 Task: Enable the video filter "Ball video filter" for transcode stream output.
Action: Mouse moved to (130, 17)
Screenshot: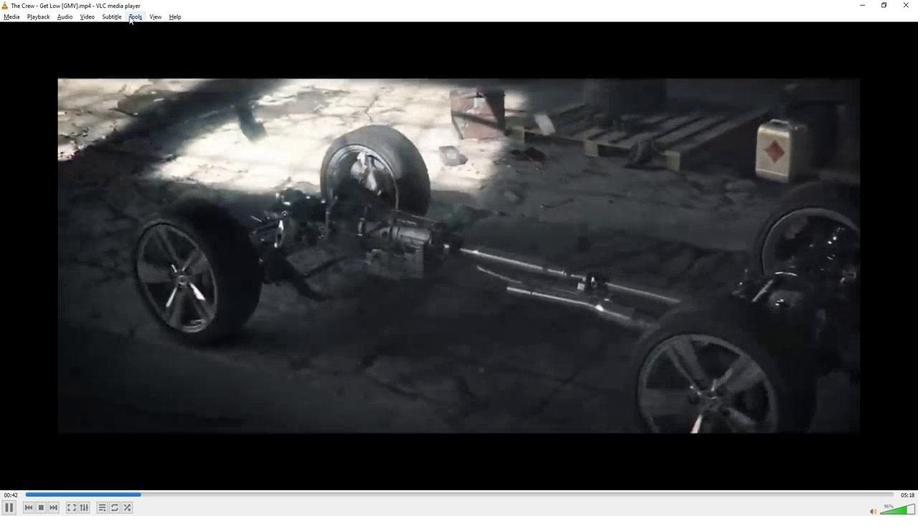 
Action: Mouse pressed left at (130, 17)
Screenshot: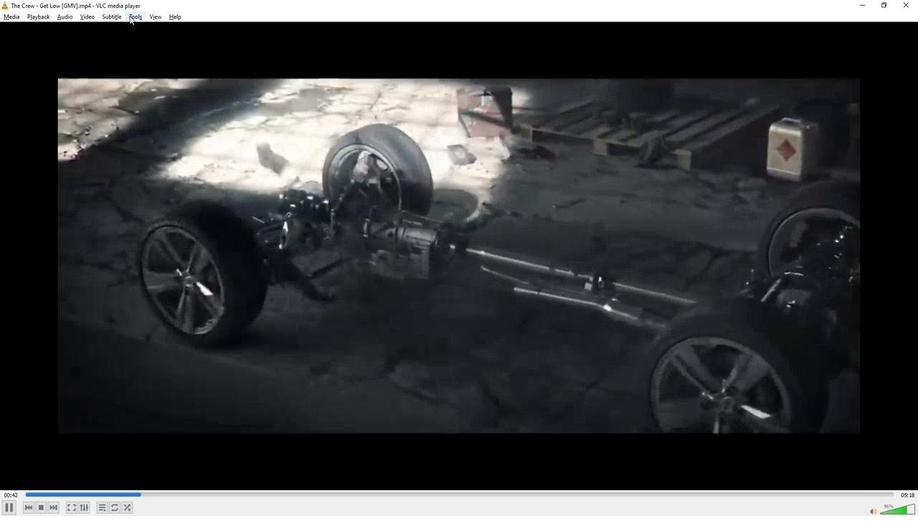 
Action: Mouse moved to (152, 134)
Screenshot: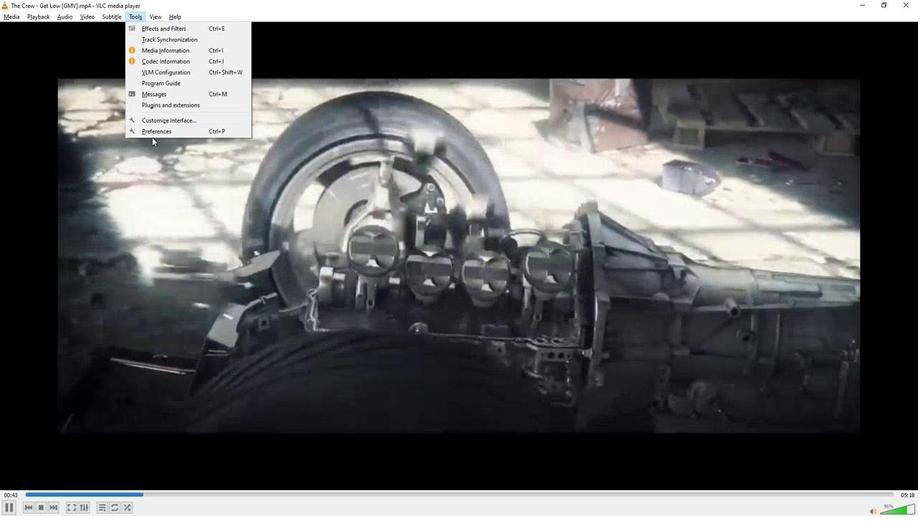 
Action: Mouse pressed left at (152, 134)
Screenshot: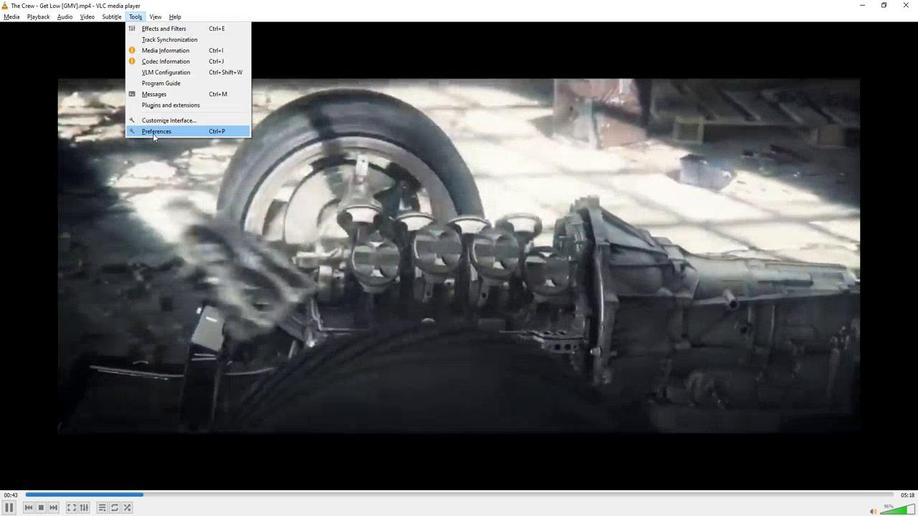 
Action: Mouse moved to (267, 389)
Screenshot: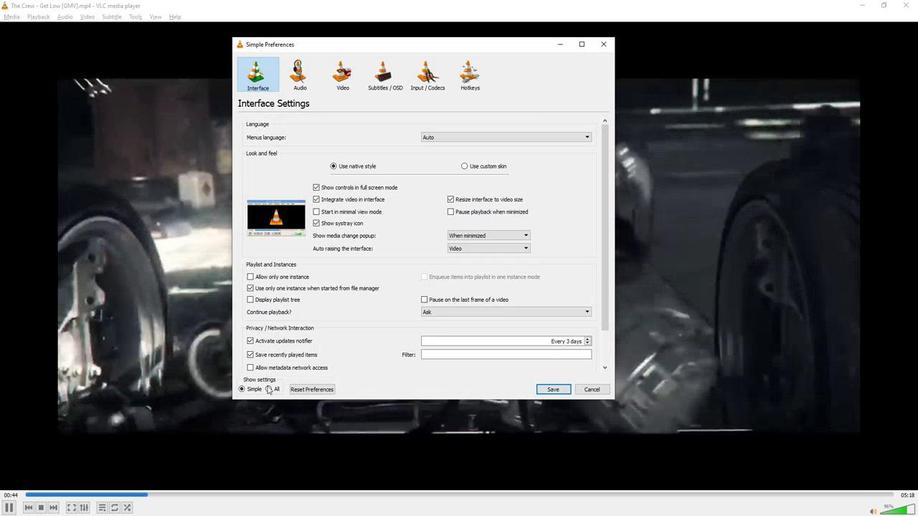 
Action: Mouse pressed left at (267, 389)
Screenshot: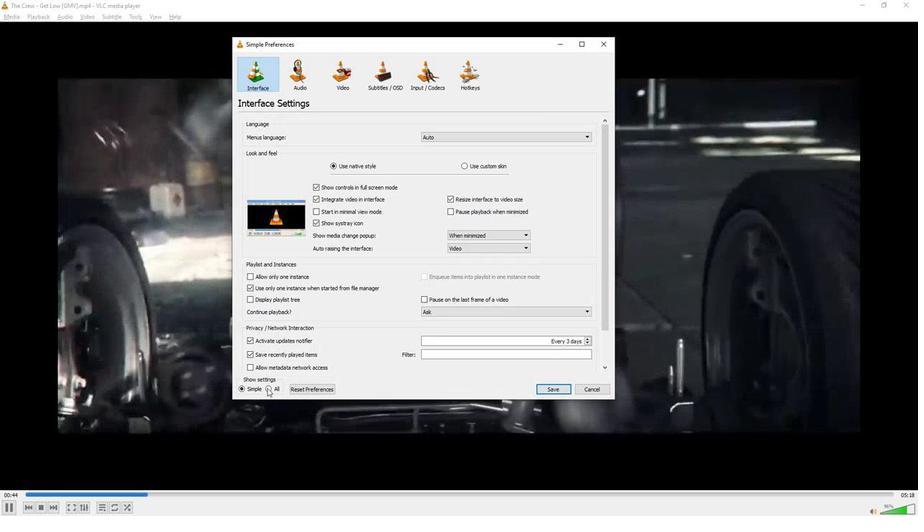 
Action: Mouse moved to (273, 328)
Screenshot: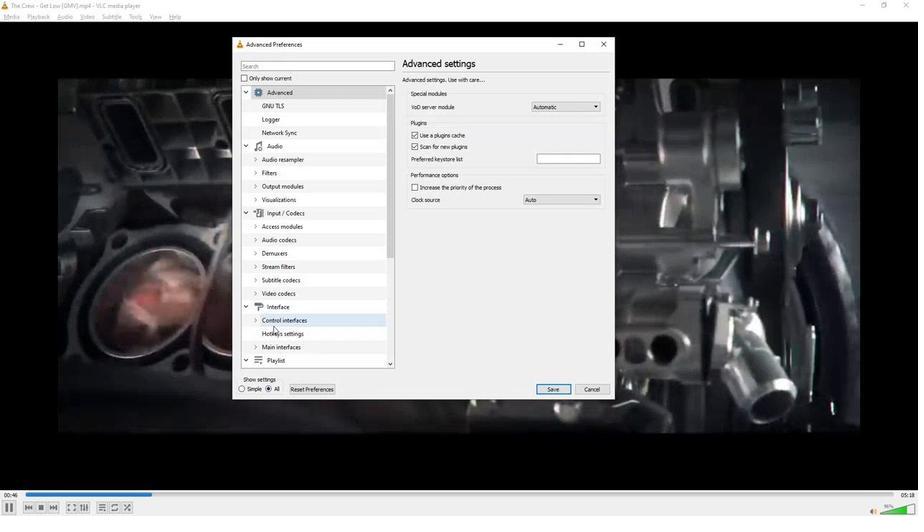 
Action: Mouse scrolled (273, 327) with delta (0, 0)
Screenshot: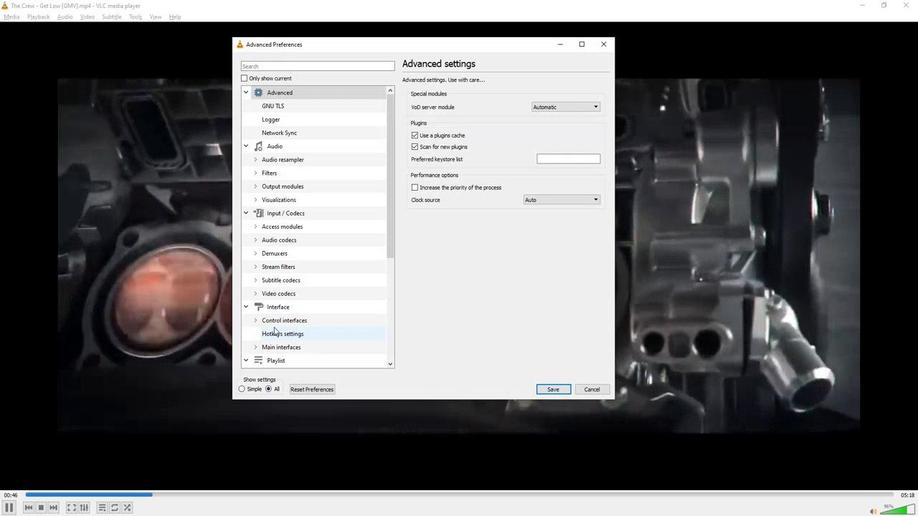 
Action: Mouse scrolled (273, 327) with delta (0, 0)
Screenshot: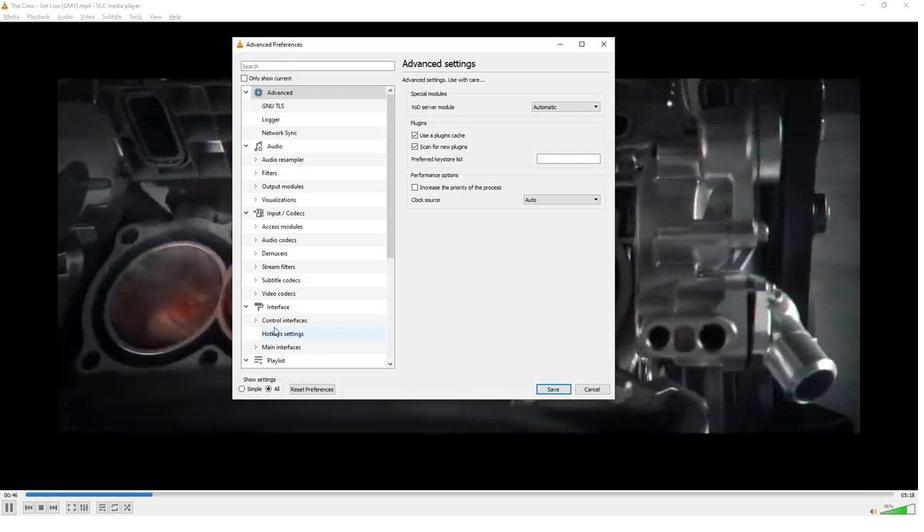 
Action: Mouse scrolled (273, 327) with delta (0, 0)
Screenshot: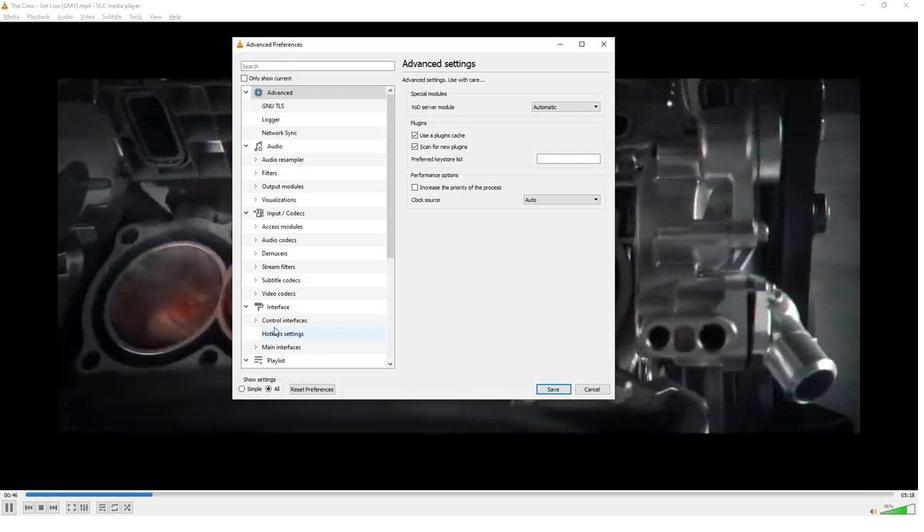 
Action: Mouse scrolled (273, 327) with delta (0, 0)
Screenshot: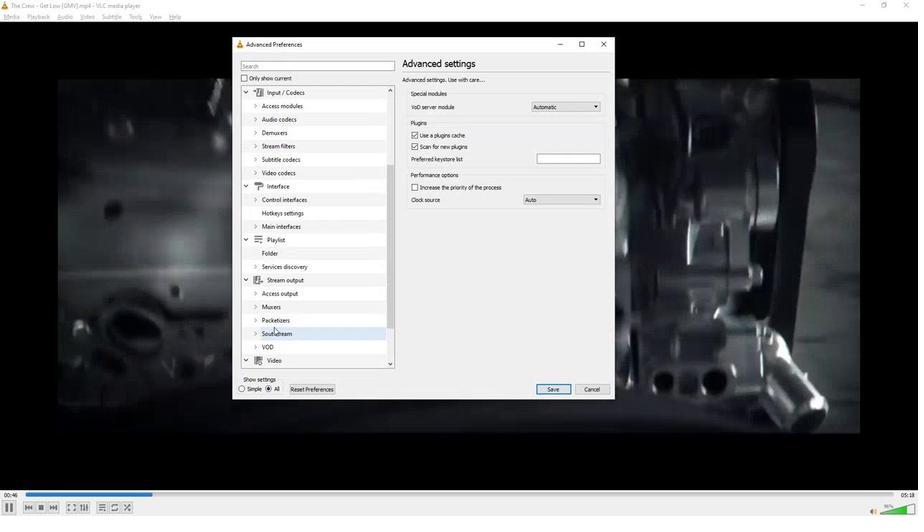 
Action: Mouse scrolled (273, 327) with delta (0, 0)
Screenshot: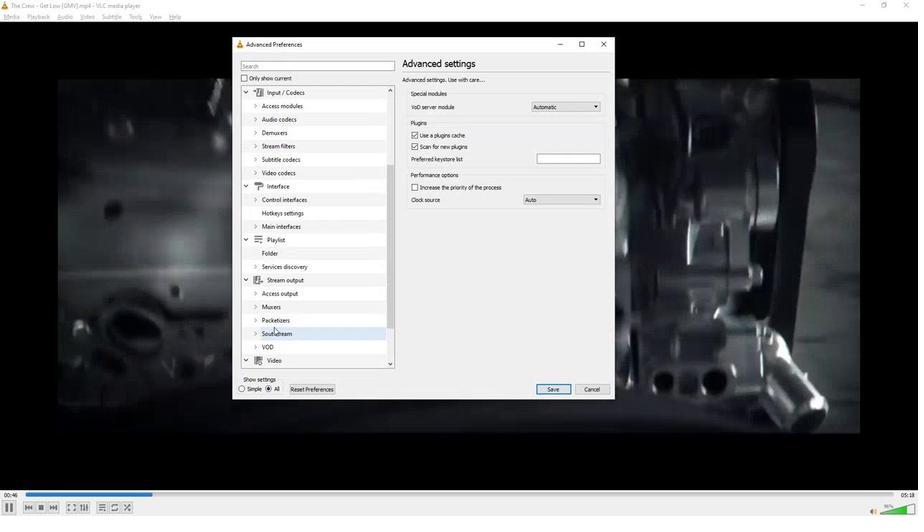 
Action: Mouse scrolled (273, 327) with delta (0, 0)
Screenshot: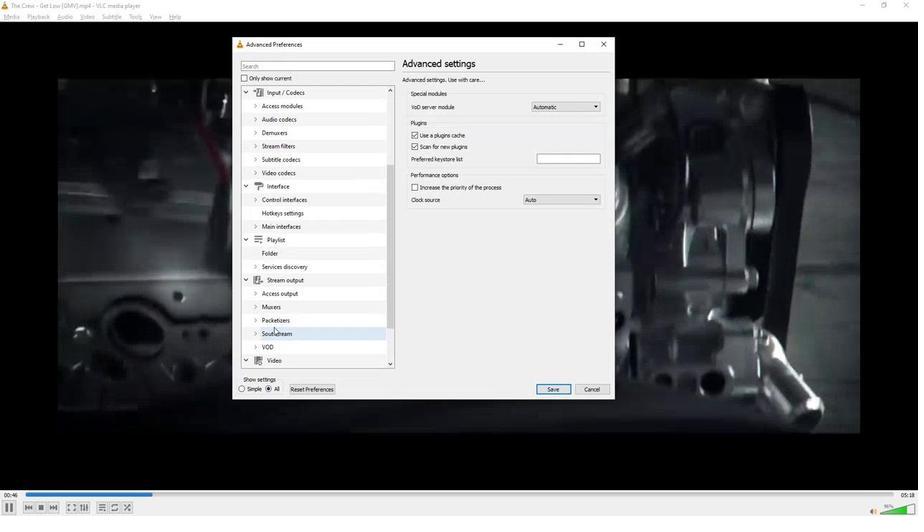 
Action: Mouse moved to (271, 323)
Screenshot: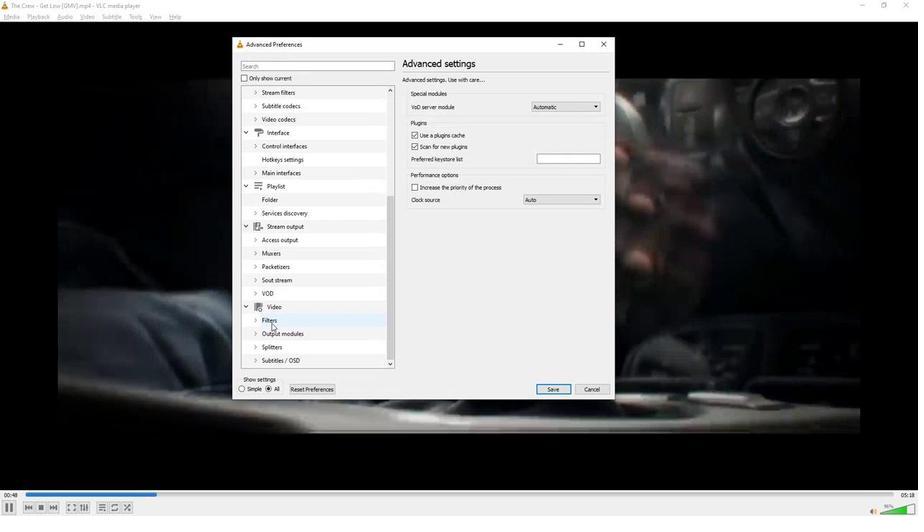 
Action: Mouse pressed left at (271, 323)
Screenshot: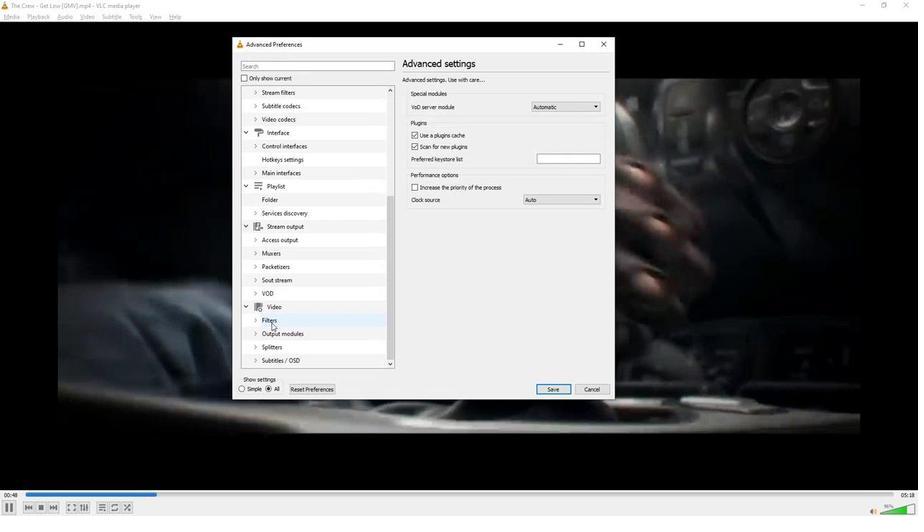 
Action: Mouse moved to (414, 299)
Screenshot: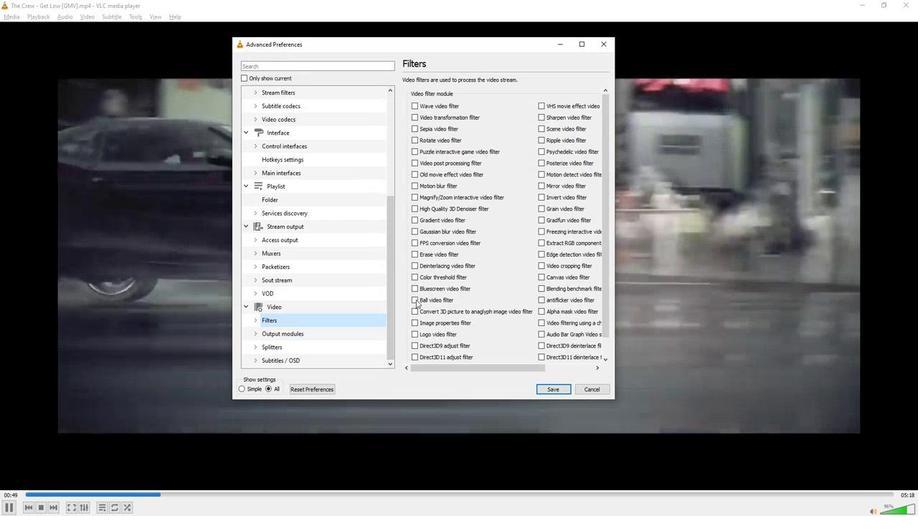 
Action: Mouse pressed left at (414, 299)
Screenshot: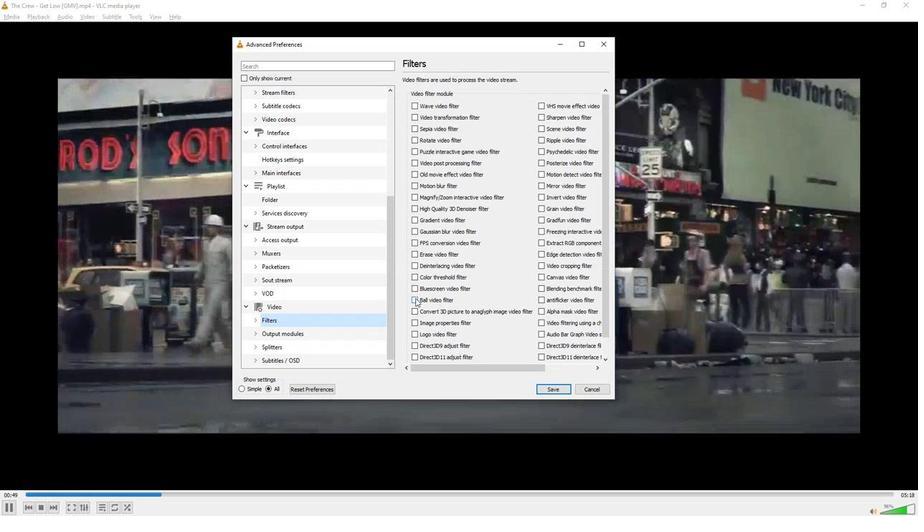 
Action: Mouse moved to (409, 341)
Screenshot: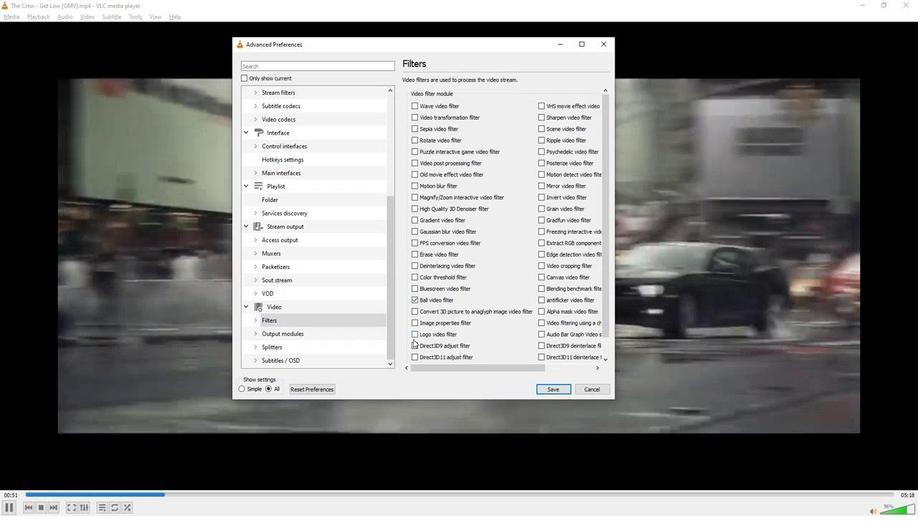 
